 Task: Sort the products in the category "Feta" by relevance.
Action: Mouse moved to (711, 265)
Screenshot: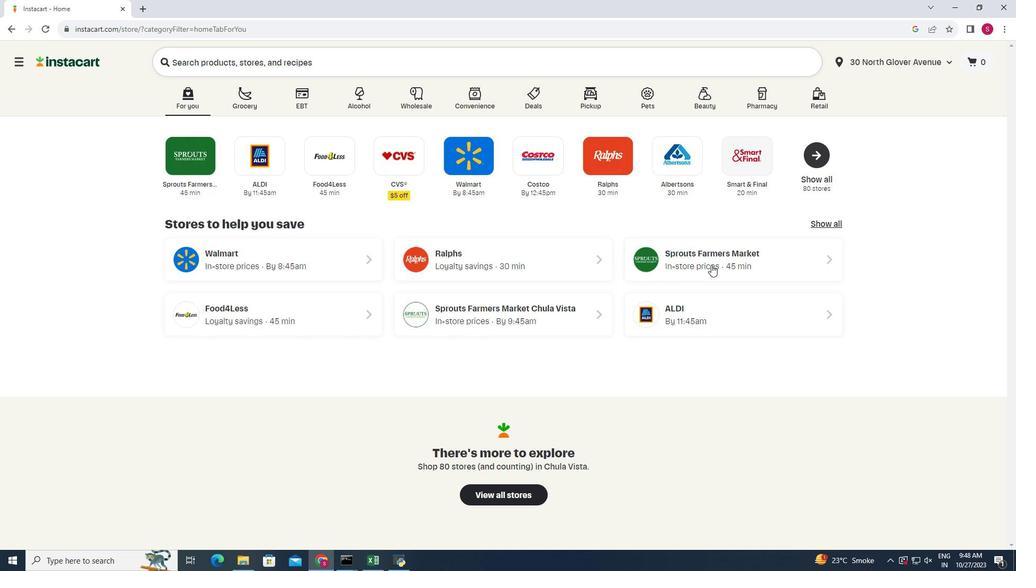 
Action: Mouse pressed left at (711, 265)
Screenshot: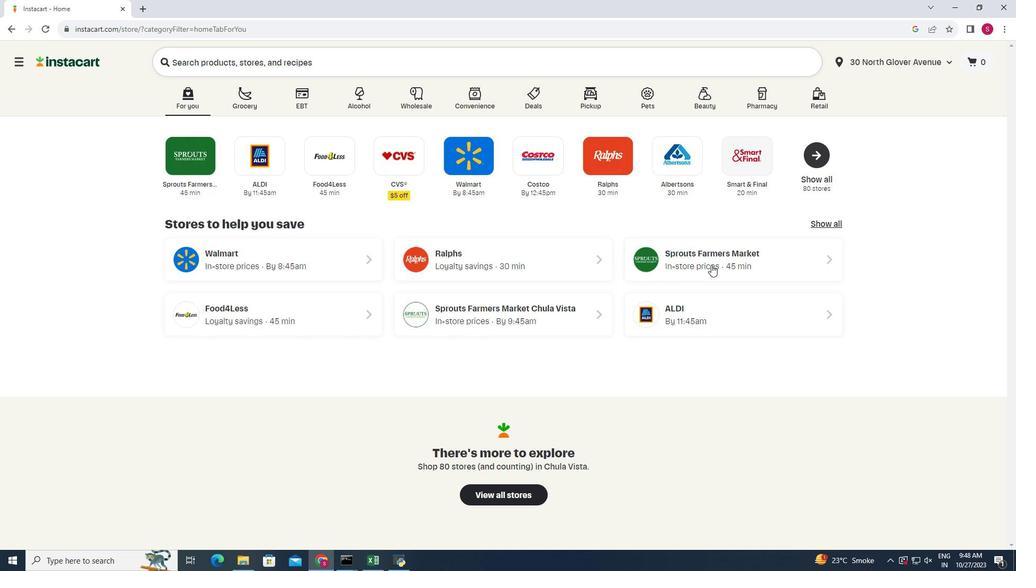 
Action: Mouse moved to (25, 443)
Screenshot: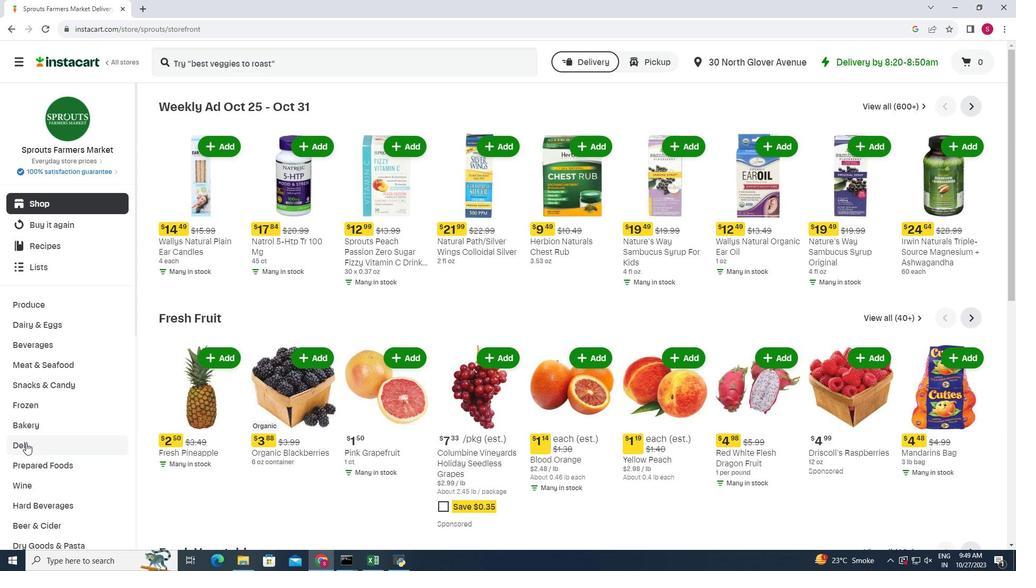 
Action: Mouse pressed left at (25, 443)
Screenshot: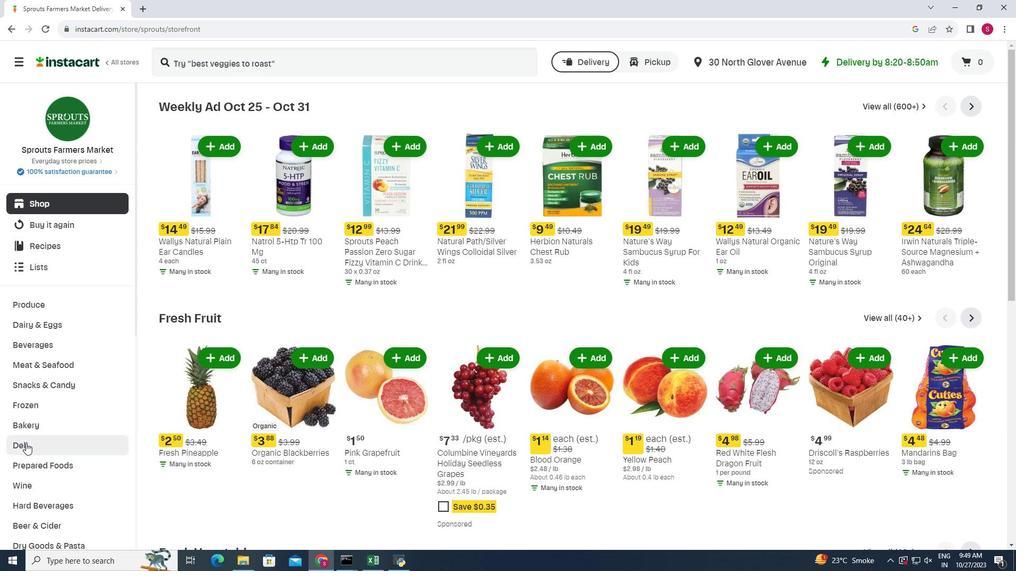 
Action: Mouse moved to (273, 129)
Screenshot: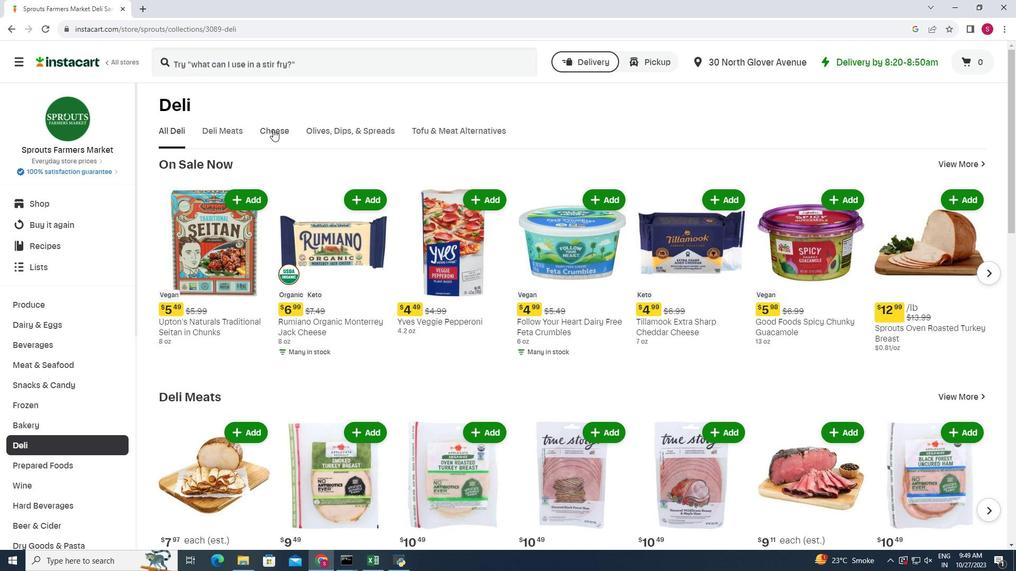 
Action: Mouse pressed left at (273, 129)
Screenshot: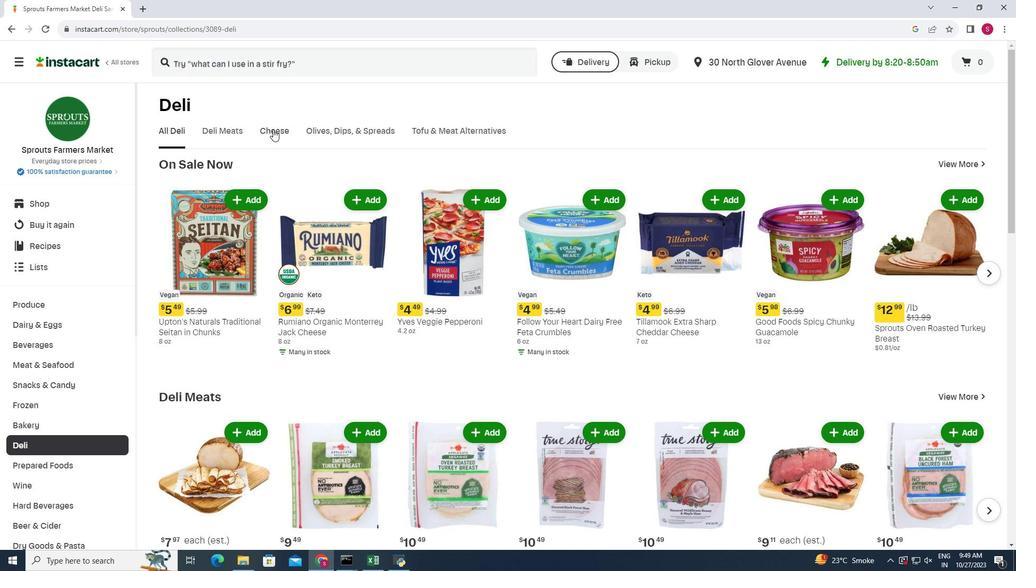 
Action: Mouse moved to (710, 174)
Screenshot: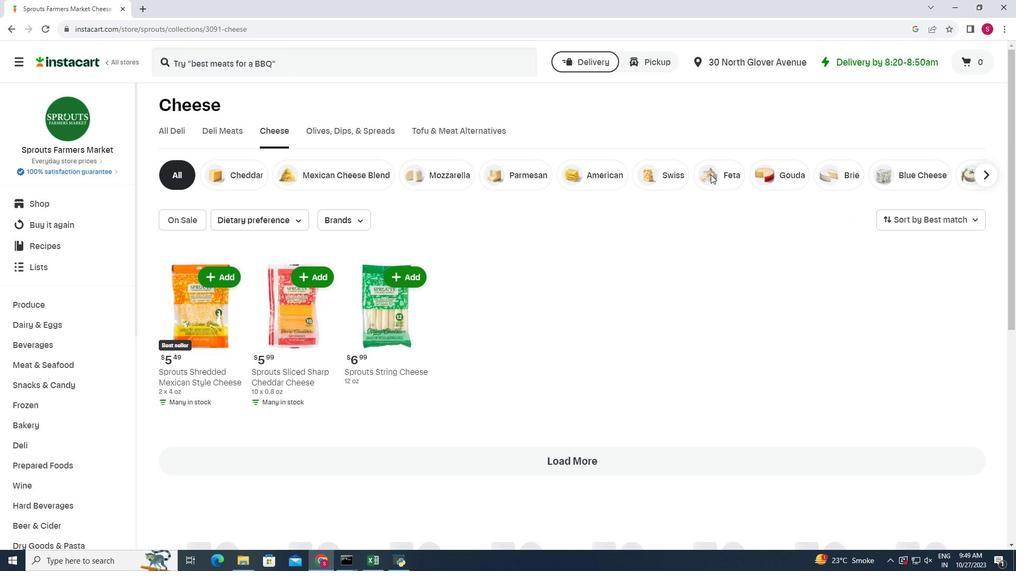 
Action: Mouse pressed left at (710, 174)
Screenshot: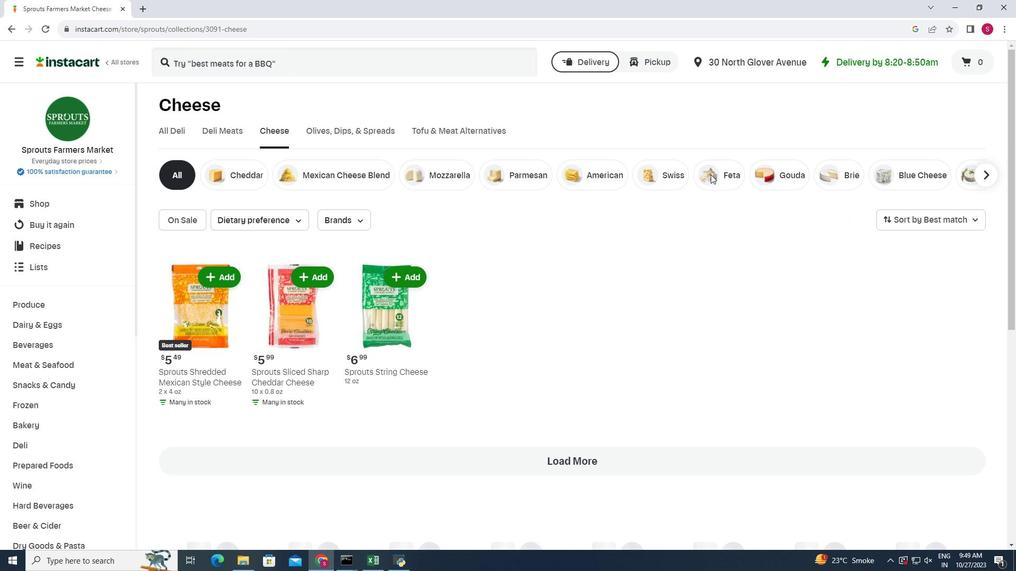 
Action: Mouse moved to (971, 222)
Screenshot: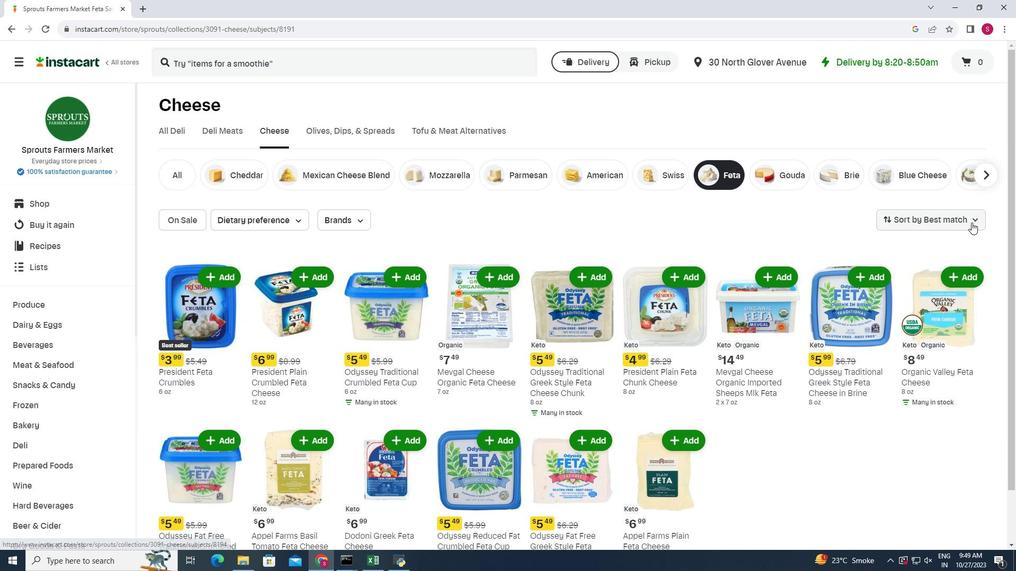
Action: Mouse pressed left at (971, 222)
Screenshot: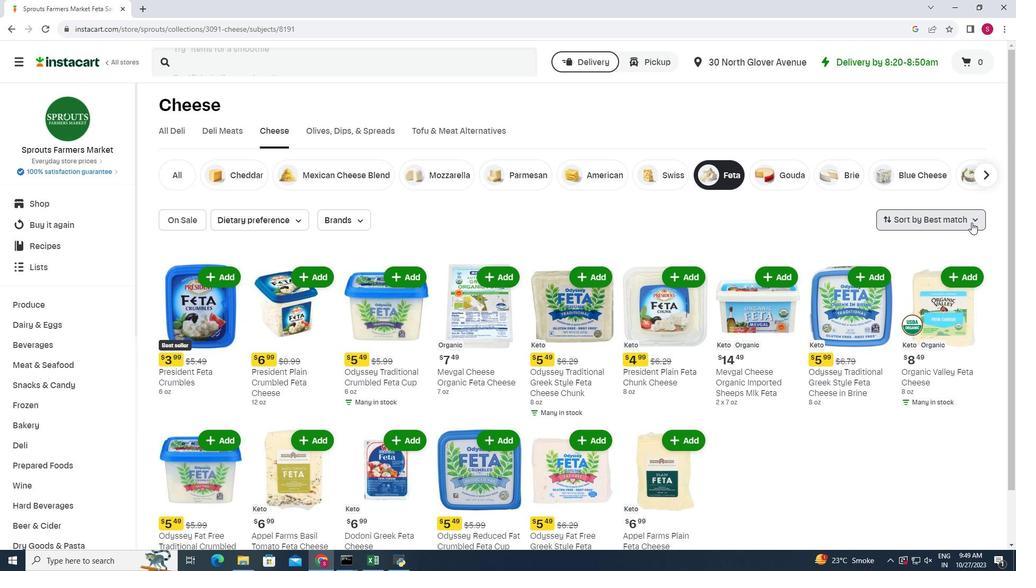 
Action: Mouse moved to (906, 373)
Screenshot: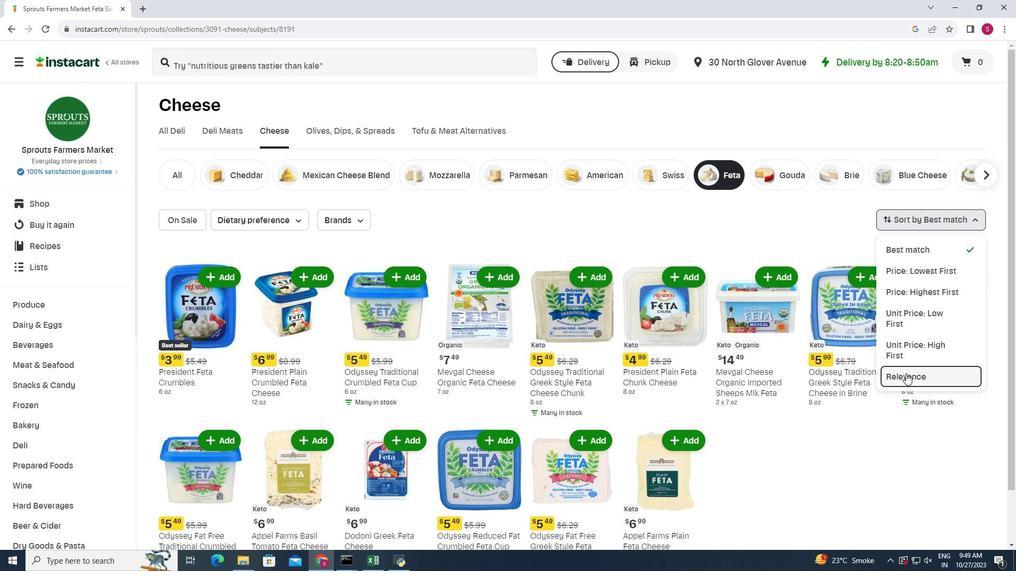 
Action: Mouse pressed left at (906, 373)
Screenshot: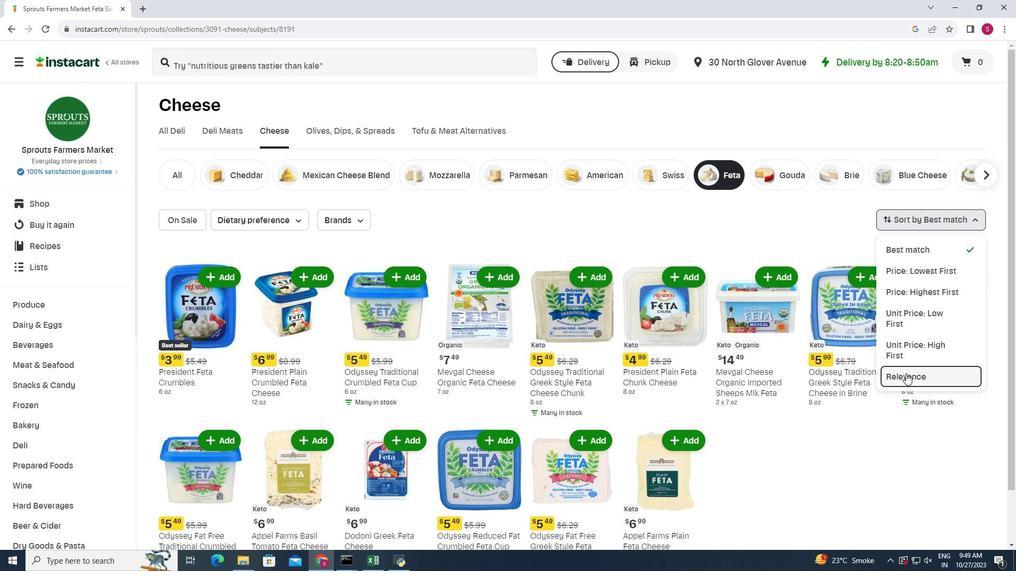 
Action: Mouse moved to (786, 247)
Screenshot: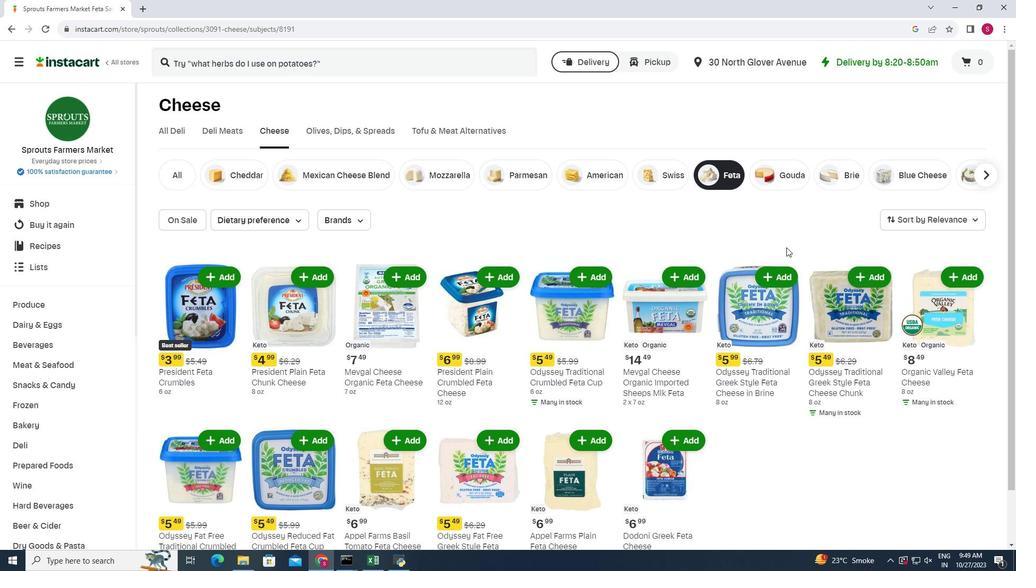 
